 Task: Sort the discussions in the repository "Javascript" by "Top: All".
Action: Mouse pressed left at (1085, 220)
Screenshot: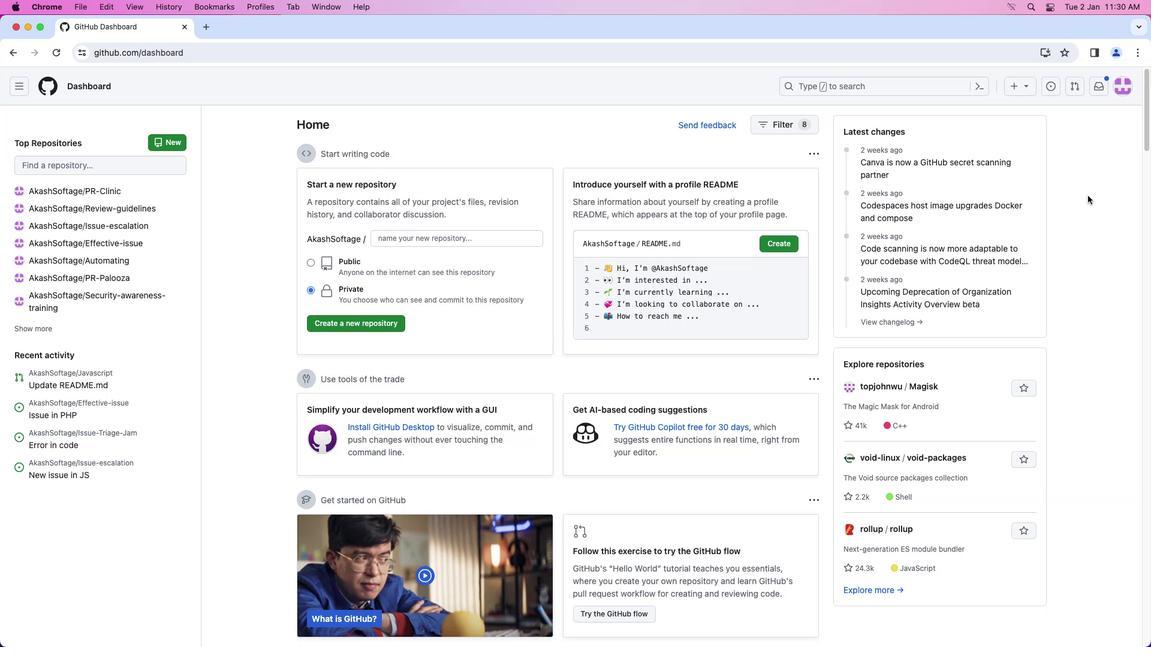 
Action: Mouse moved to (1120, 89)
Screenshot: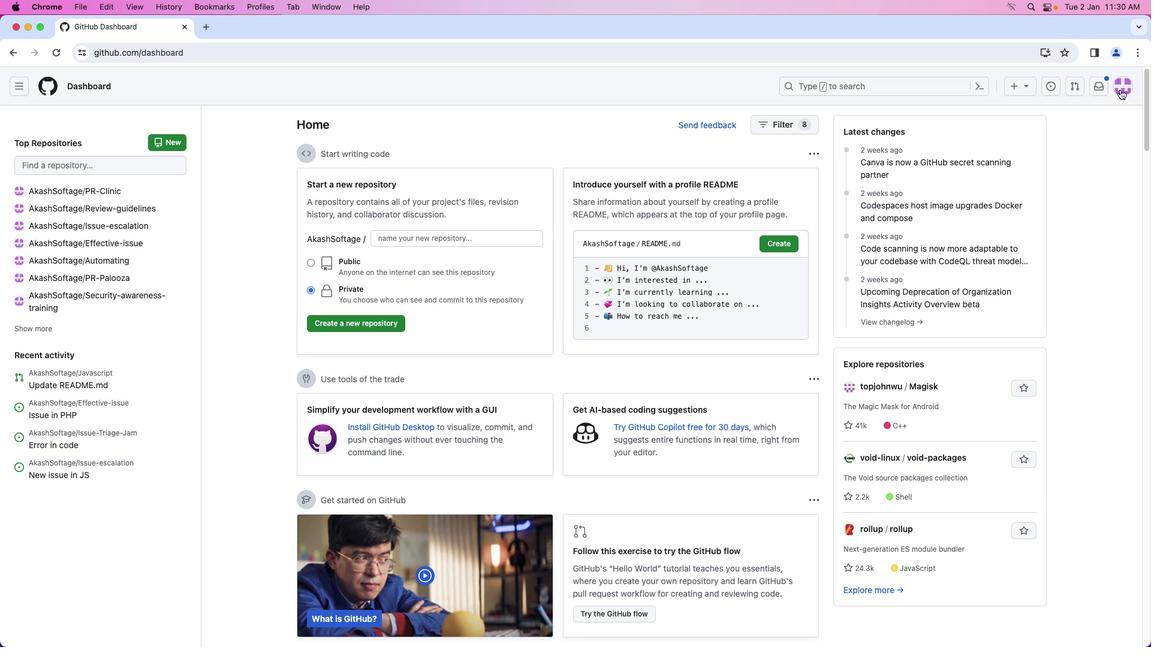
Action: Mouse pressed left at (1120, 89)
Screenshot: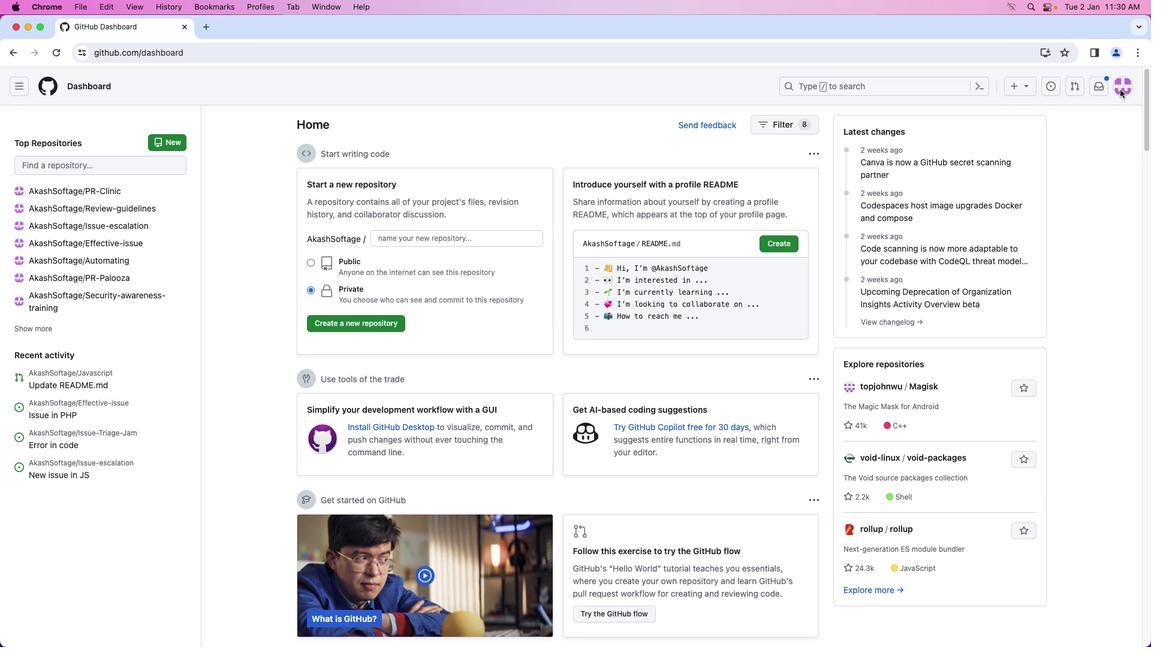 
Action: Mouse moved to (1052, 192)
Screenshot: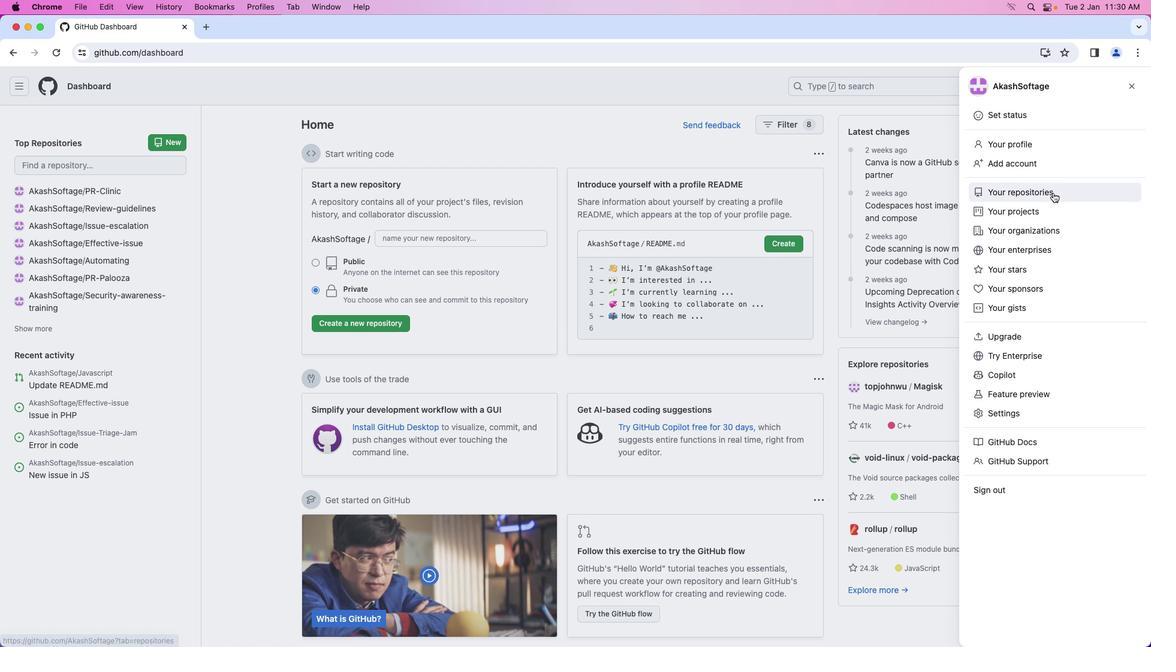 
Action: Mouse pressed left at (1052, 192)
Screenshot: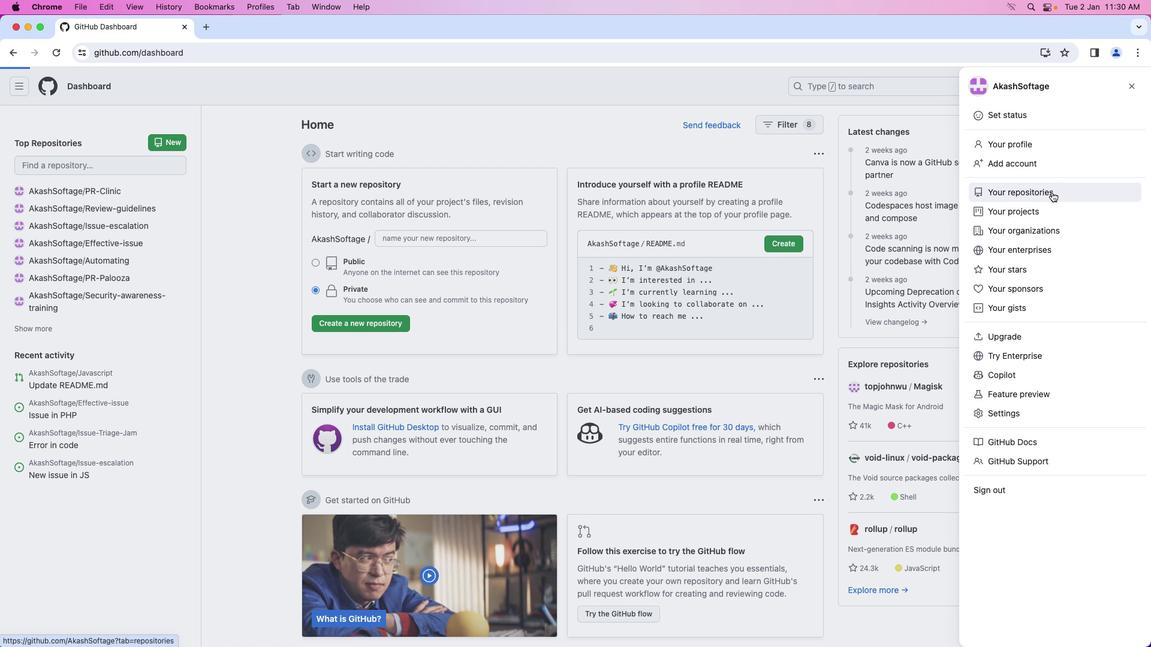 
Action: Mouse moved to (428, 197)
Screenshot: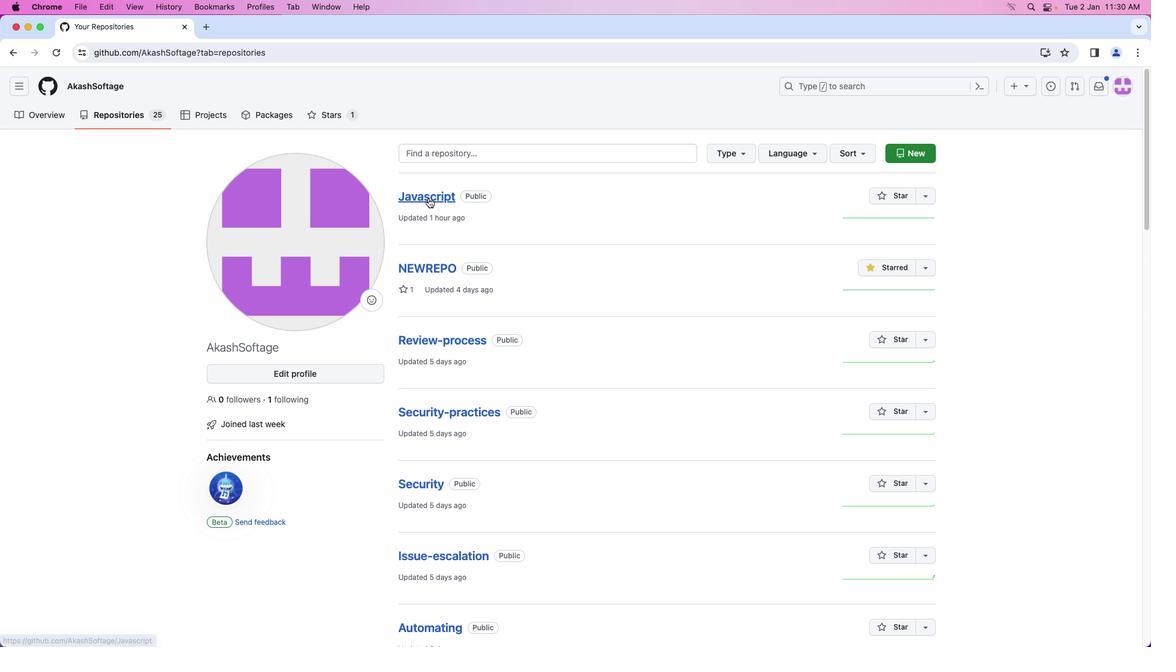 
Action: Mouse pressed left at (428, 197)
Screenshot: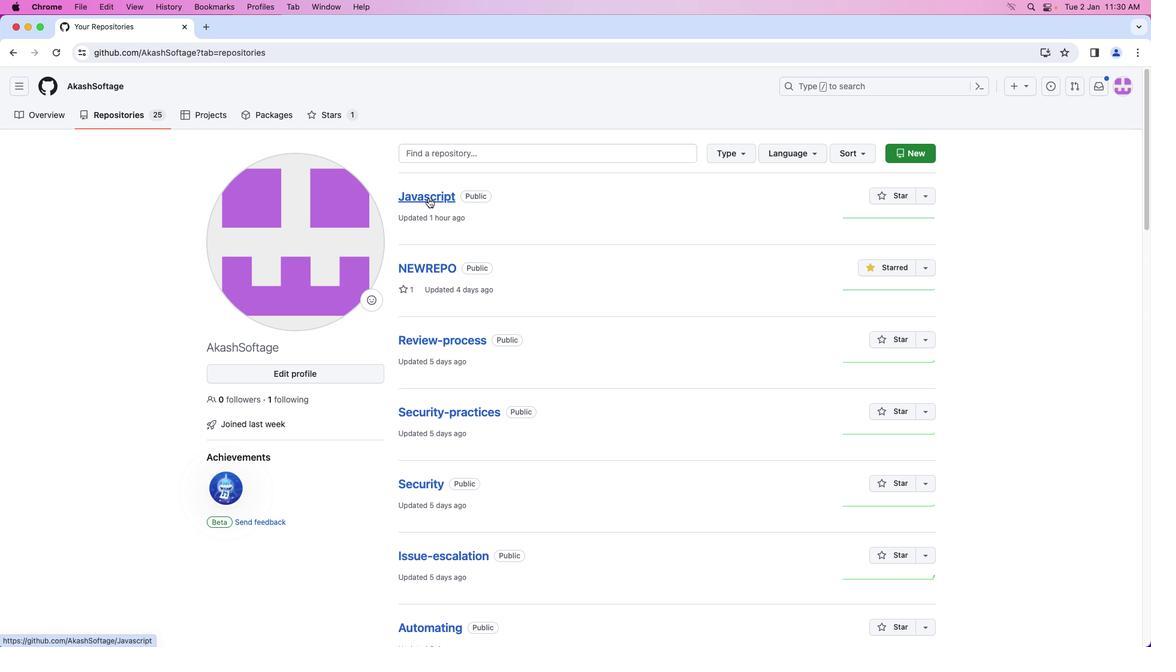 
Action: Mouse moved to (257, 121)
Screenshot: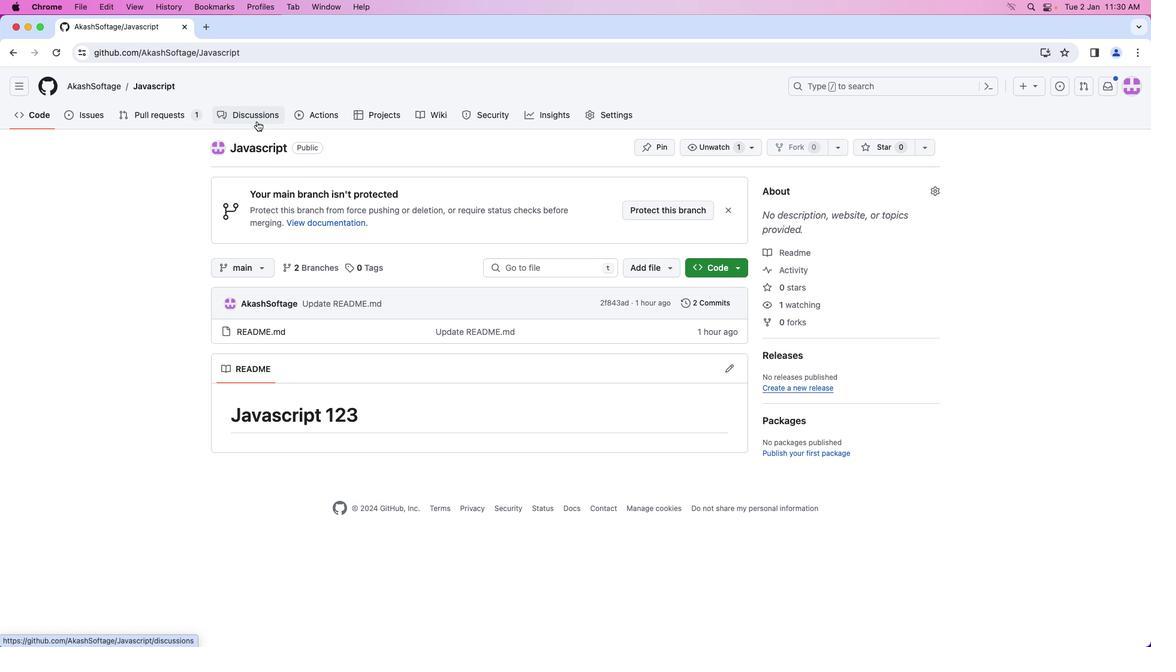 
Action: Mouse pressed left at (257, 121)
Screenshot: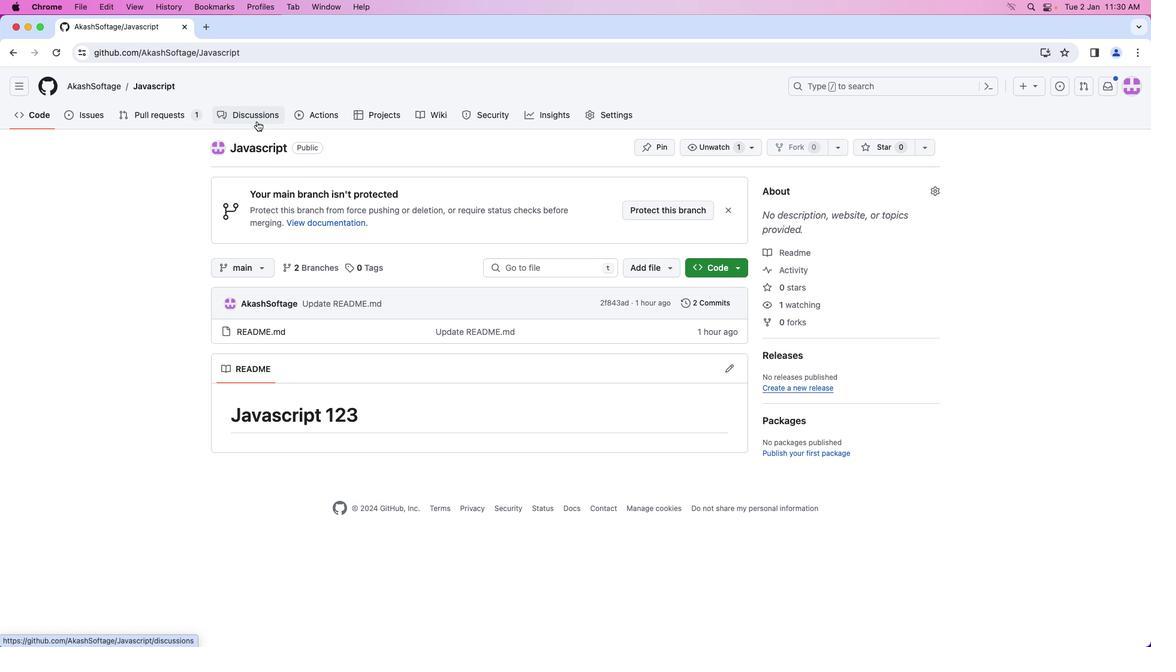 
Action: Mouse moved to (712, 263)
Screenshot: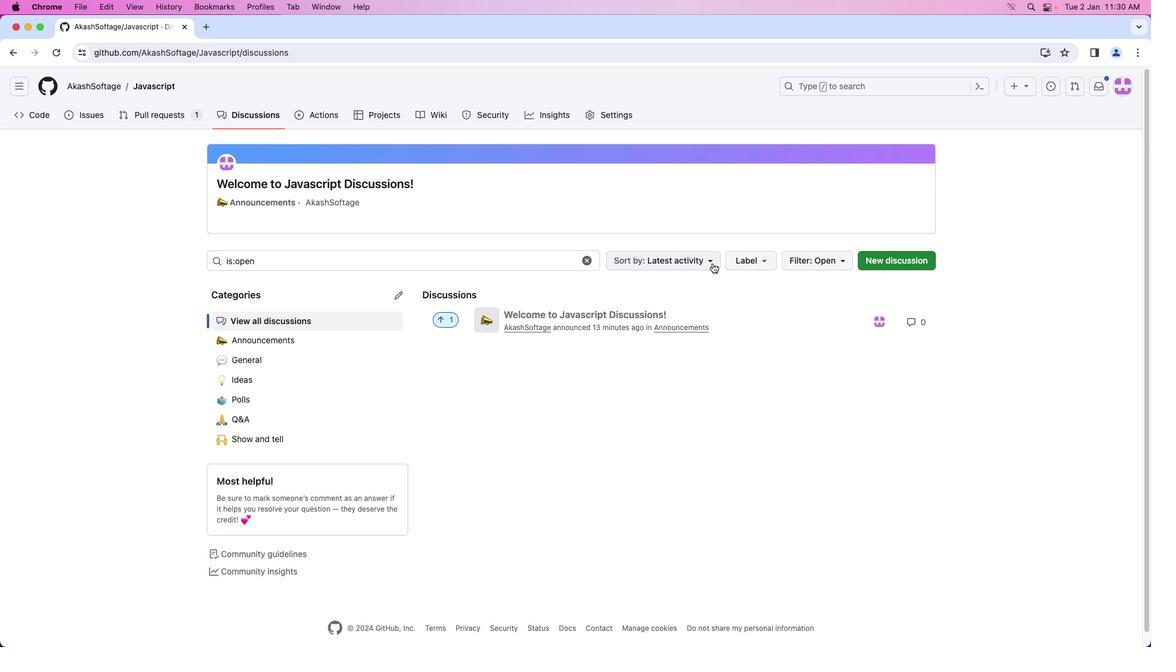 
Action: Mouse pressed left at (712, 263)
Screenshot: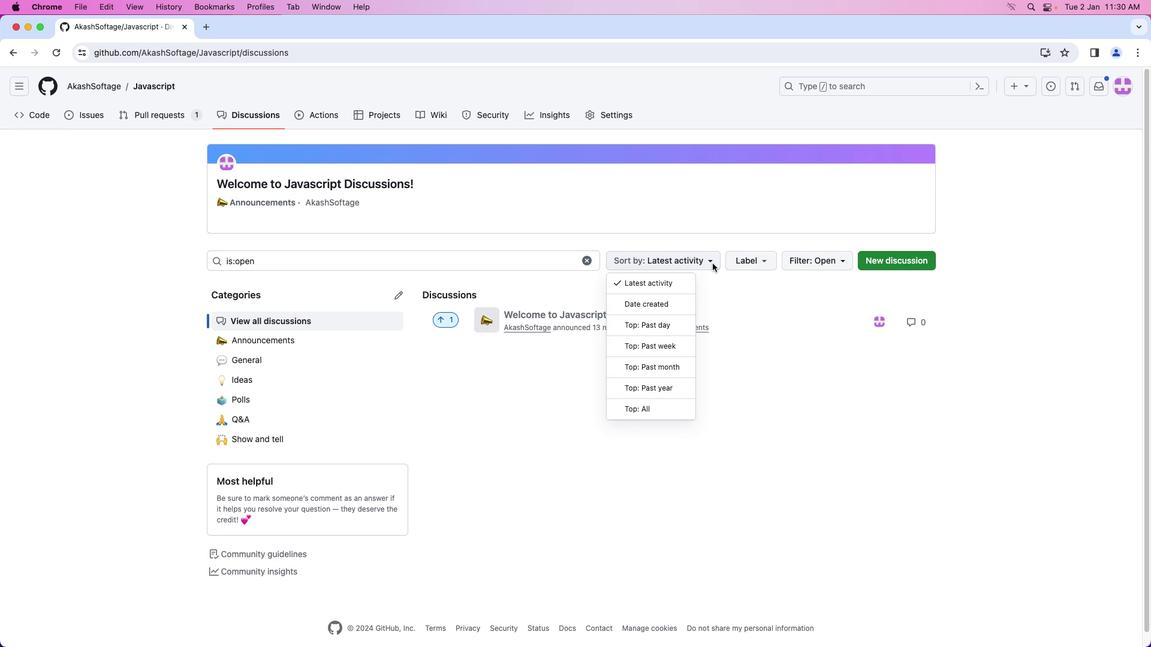 
Action: Mouse moved to (661, 411)
Screenshot: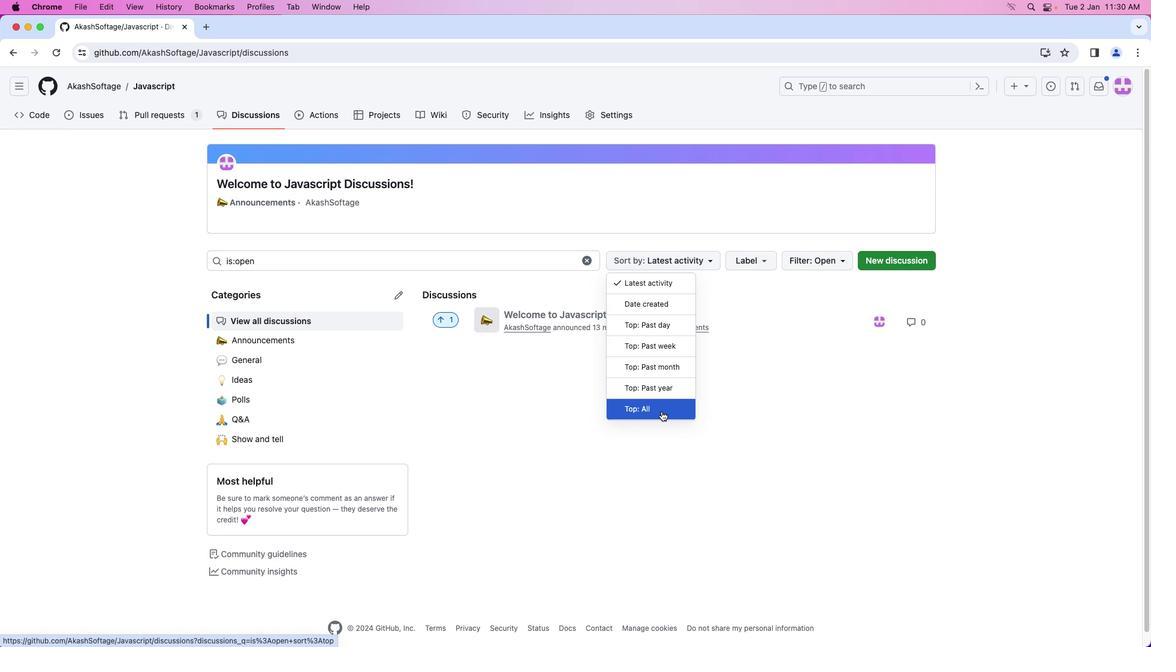 
Action: Mouse pressed left at (661, 411)
Screenshot: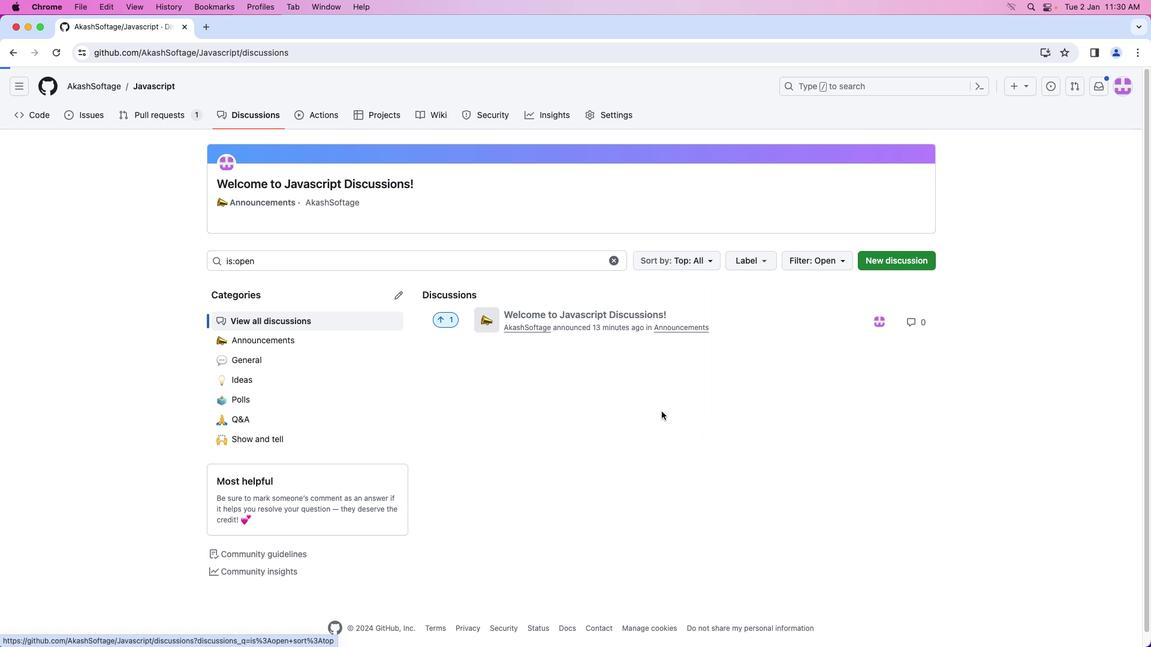 
